 Task: Use GitHub's "Repository Insights" for content sharing.
Action: Mouse moved to (99, 86)
Screenshot: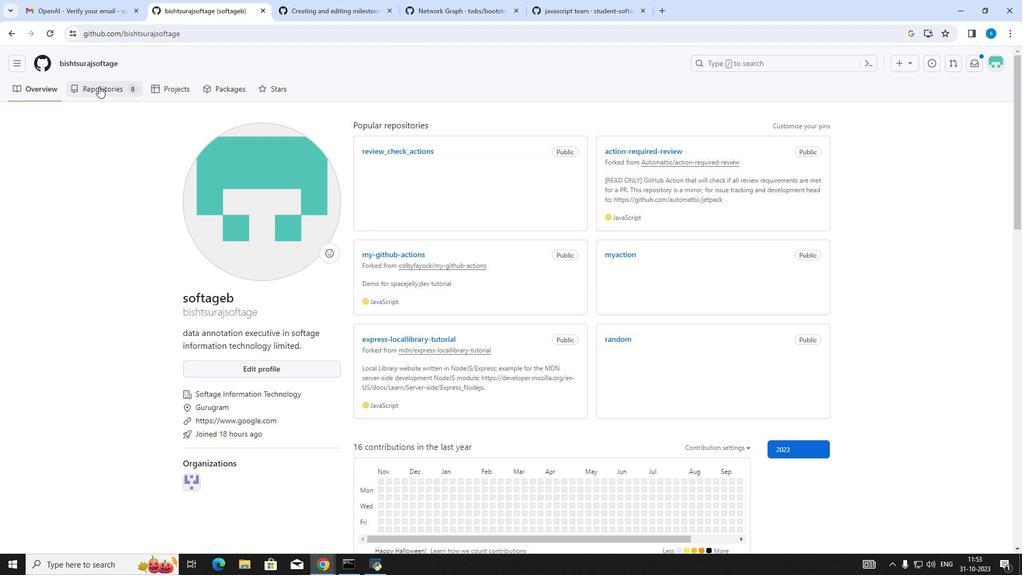 
Action: Mouse pressed left at (99, 86)
Screenshot: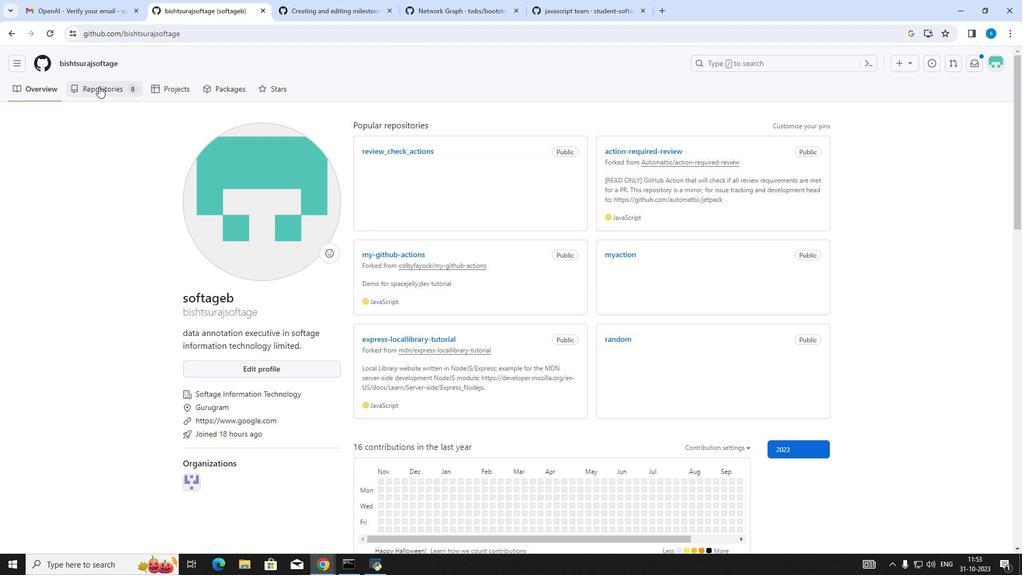 
Action: Mouse moved to (533, 299)
Screenshot: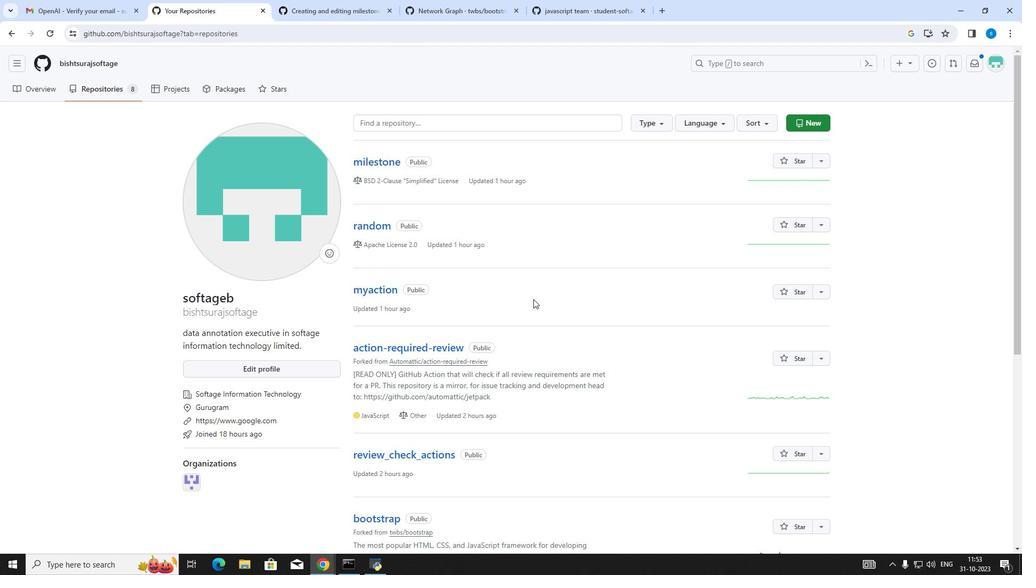 
Action: Mouse scrolled (533, 298) with delta (0, 0)
Screenshot: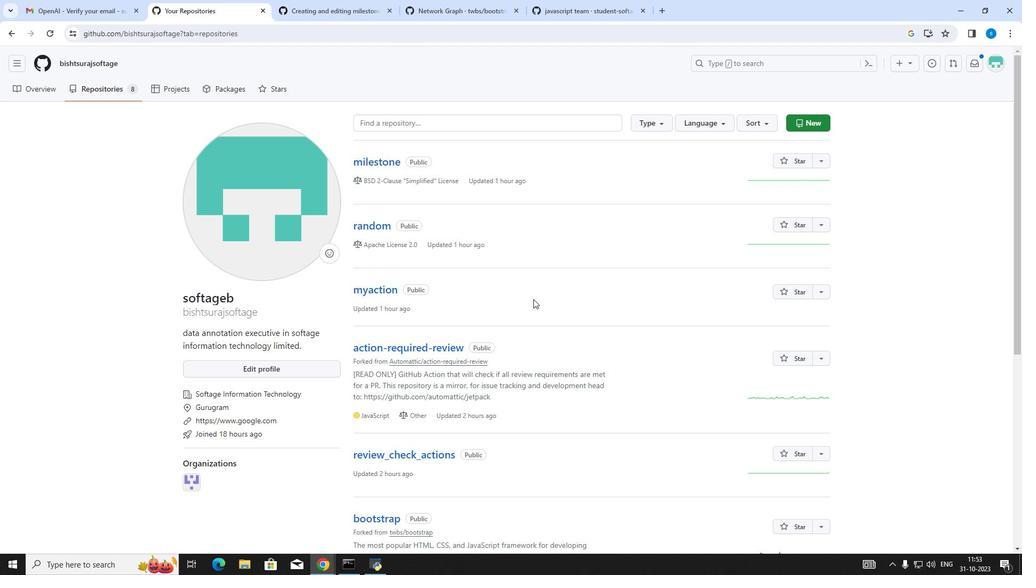 
Action: Mouse scrolled (533, 298) with delta (0, 0)
Screenshot: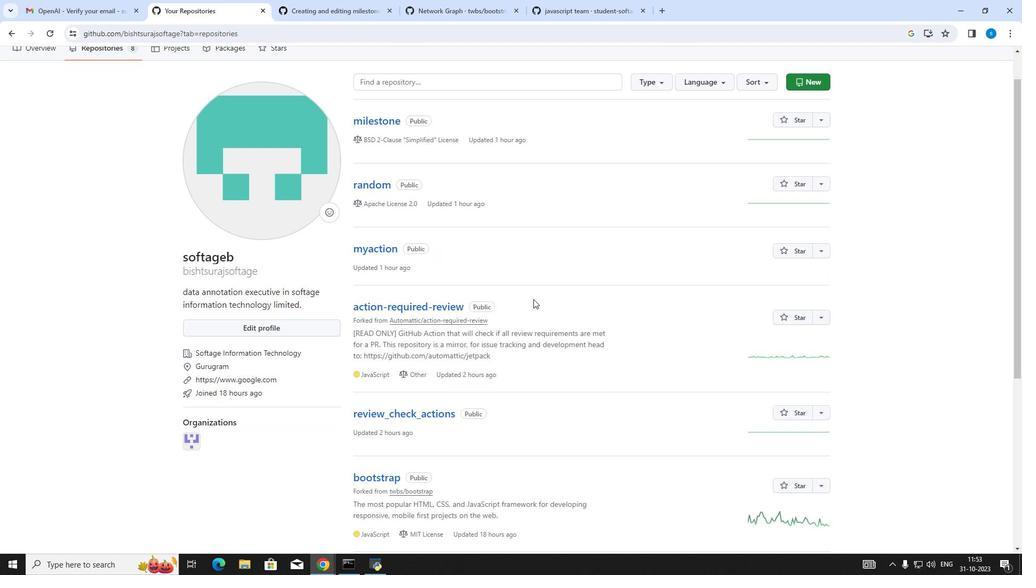 
Action: Mouse moved to (488, 338)
Screenshot: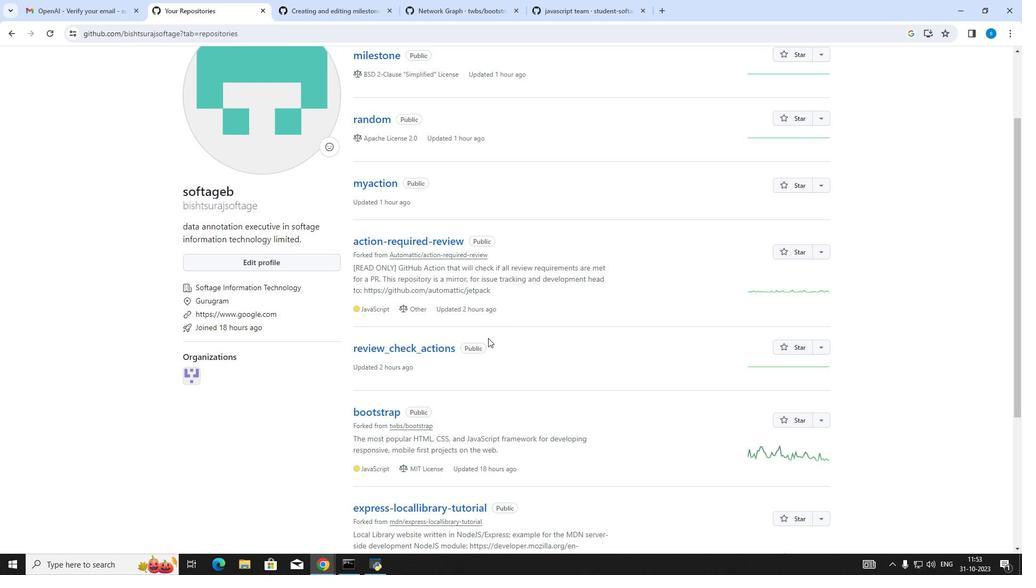 
Action: Mouse scrolled (488, 337) with delta (0, 0)
Screenshot: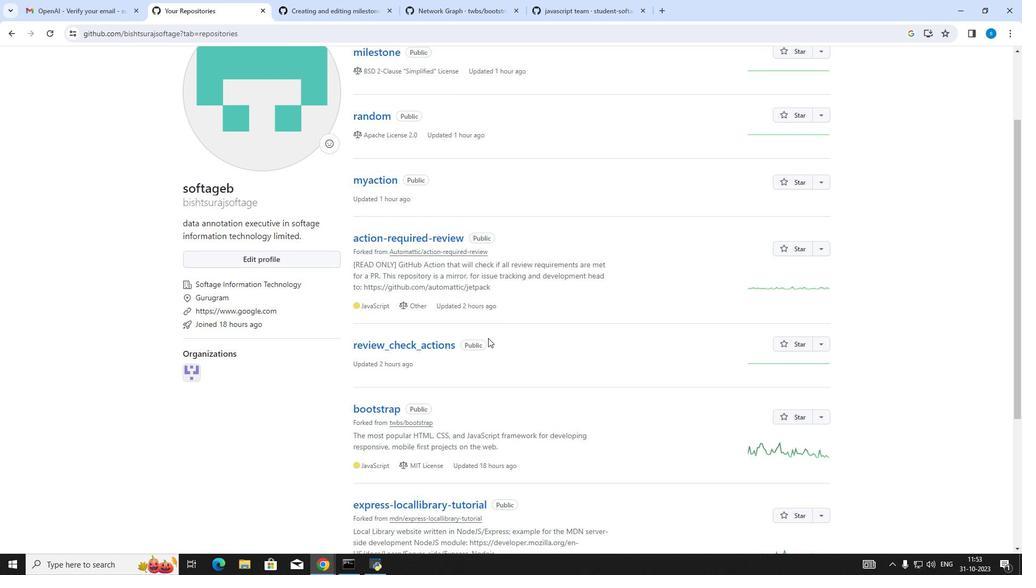 
Action: Mouse moved to (427, 453)
Screenshot: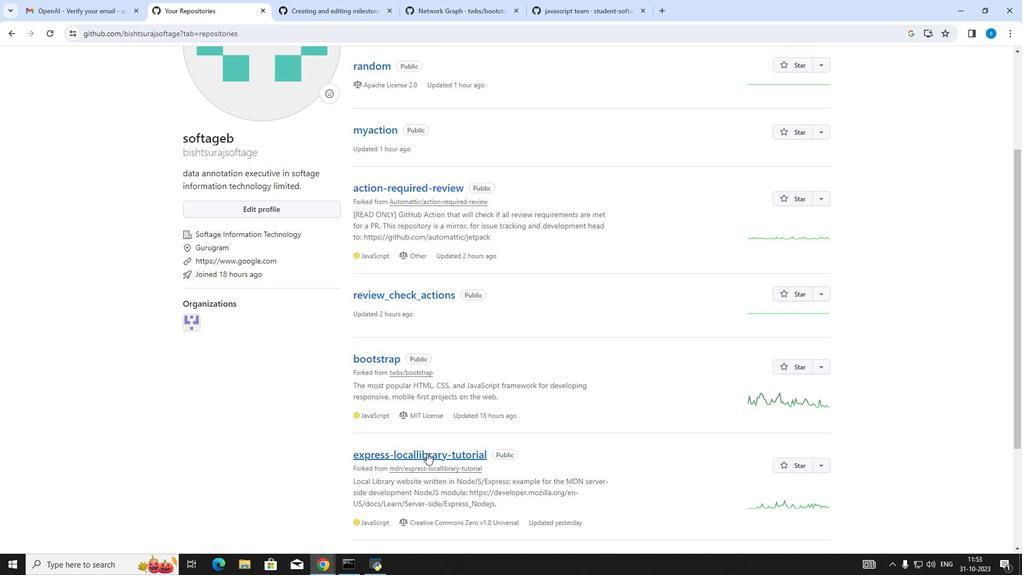 
Action: Mouse pressed left at (427, 453)
Screenshot: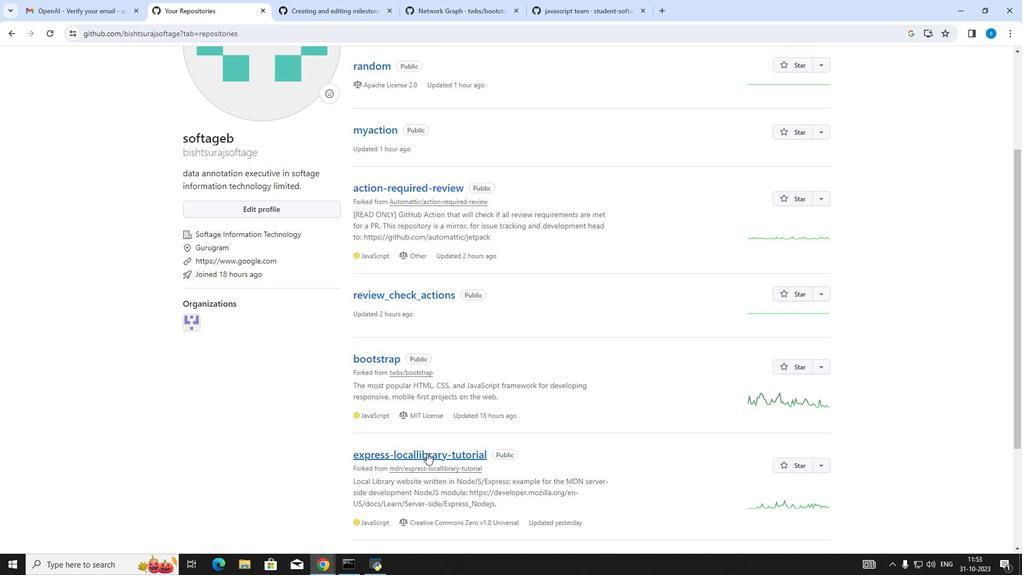 
Action: Mouse moved to (313, 92)
Screenshot: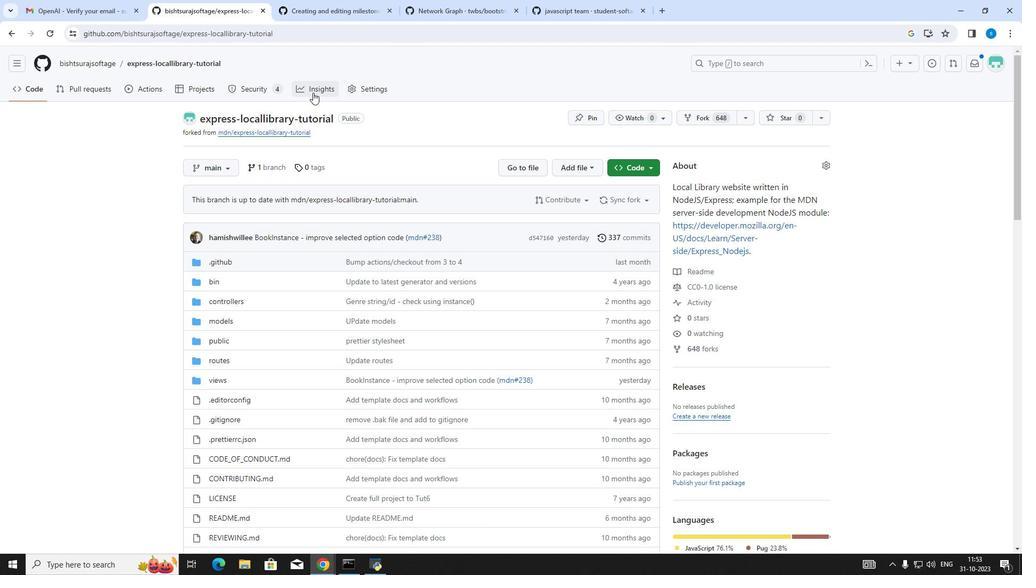 
Action: Mouse pressed left at (313, 92)
Screenshot: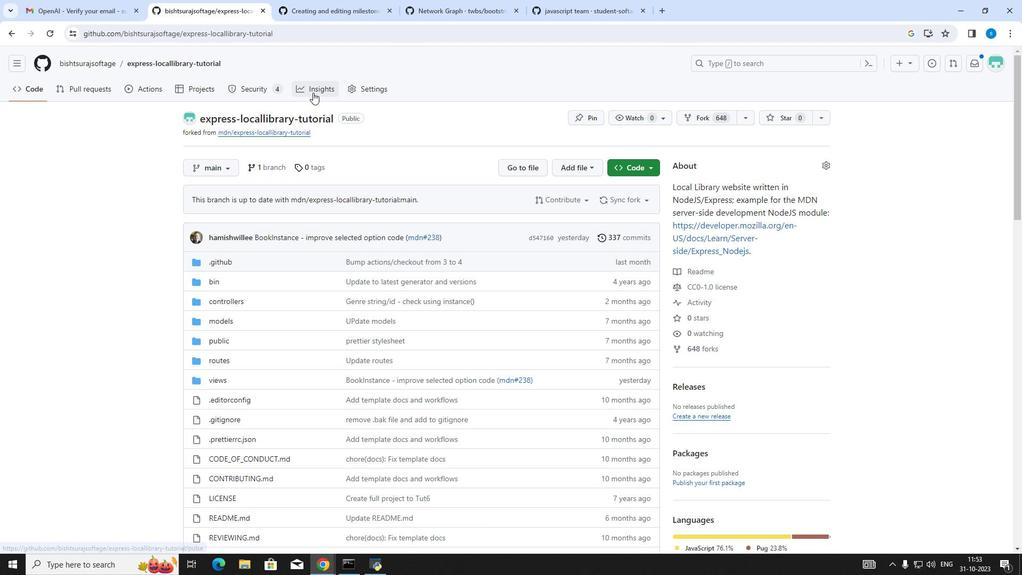 
Action: Mouse moved to (258, 186)
Screenshot: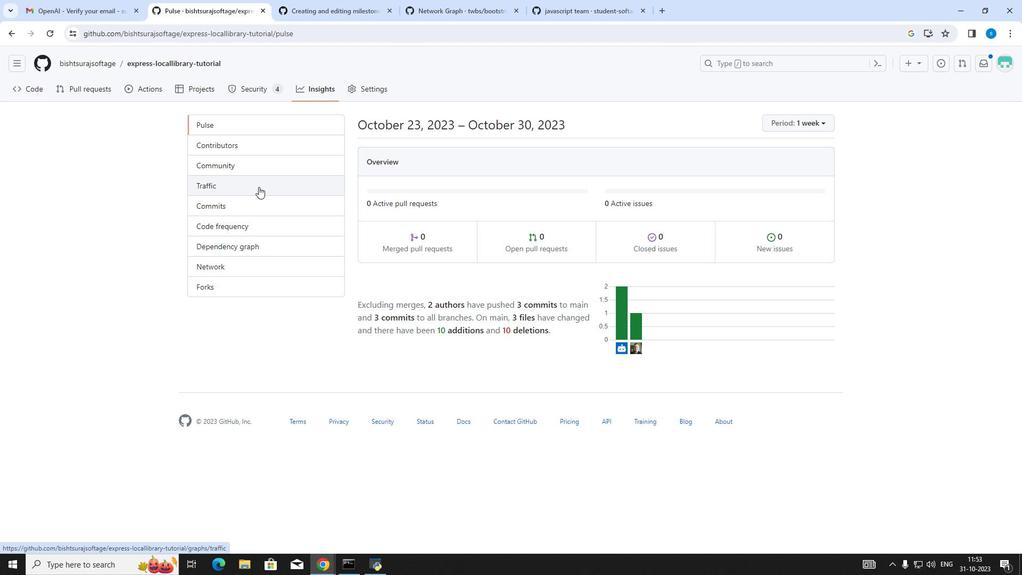 
Action: Mouse pressed left at (258, 186)
Screenshot: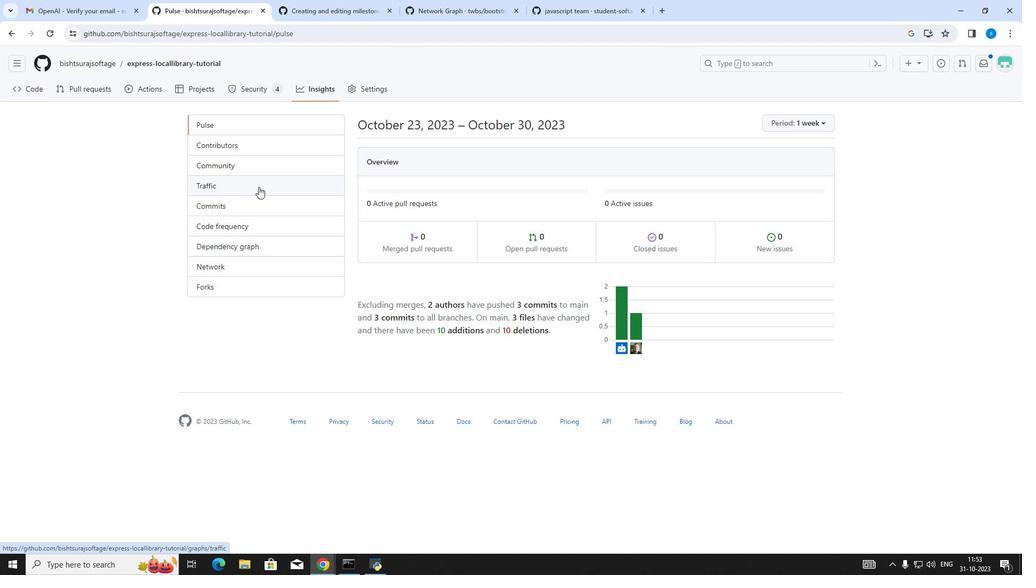 
Action: Mouse moved to (496, 392)
Screenshot: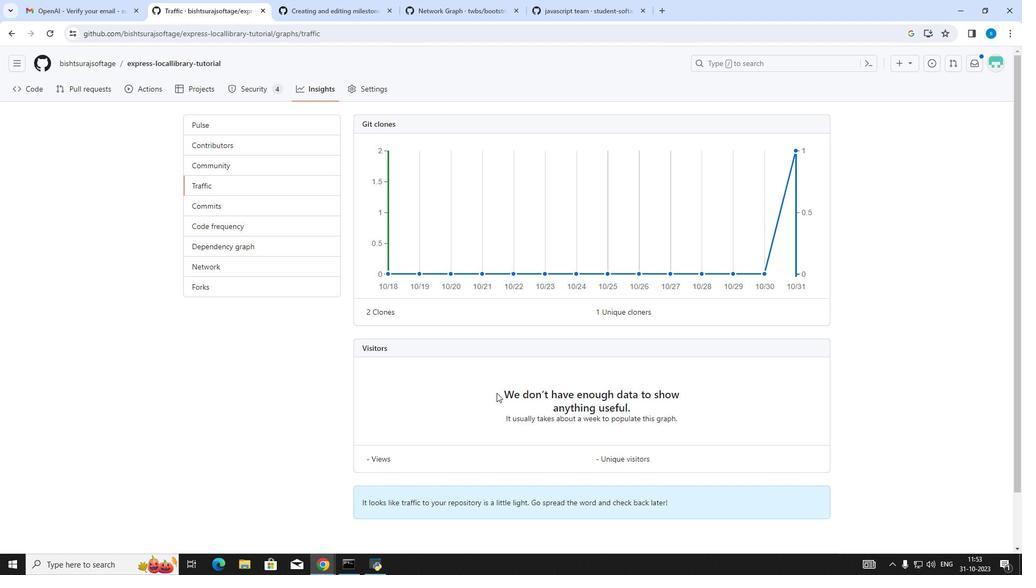 
Action: Mouse scrolled (496, 392) with delta (0, 0)
Screenshot: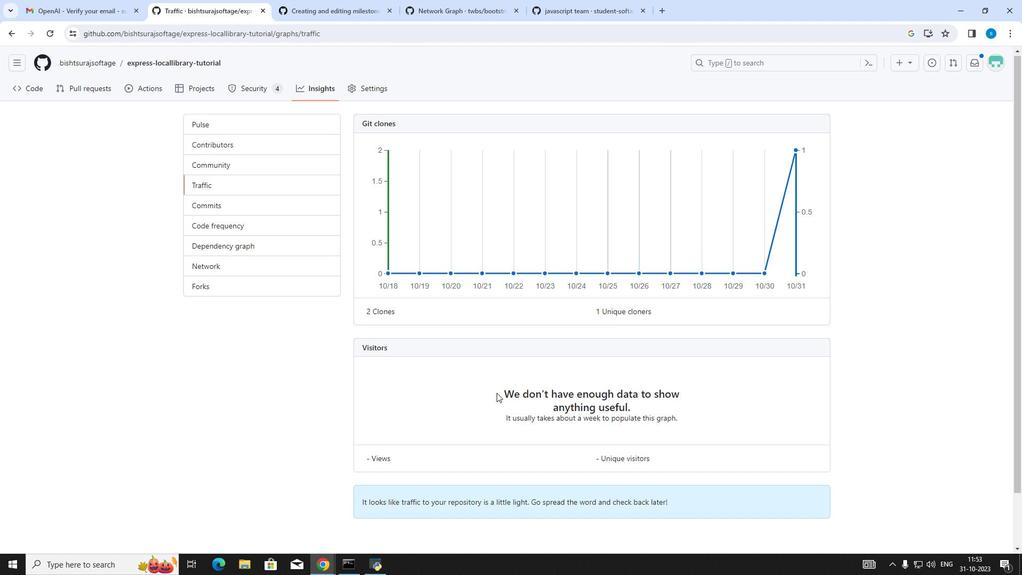 
Action: Mouse scrolled (496, 393) with delta (0, 0)
Screenshot: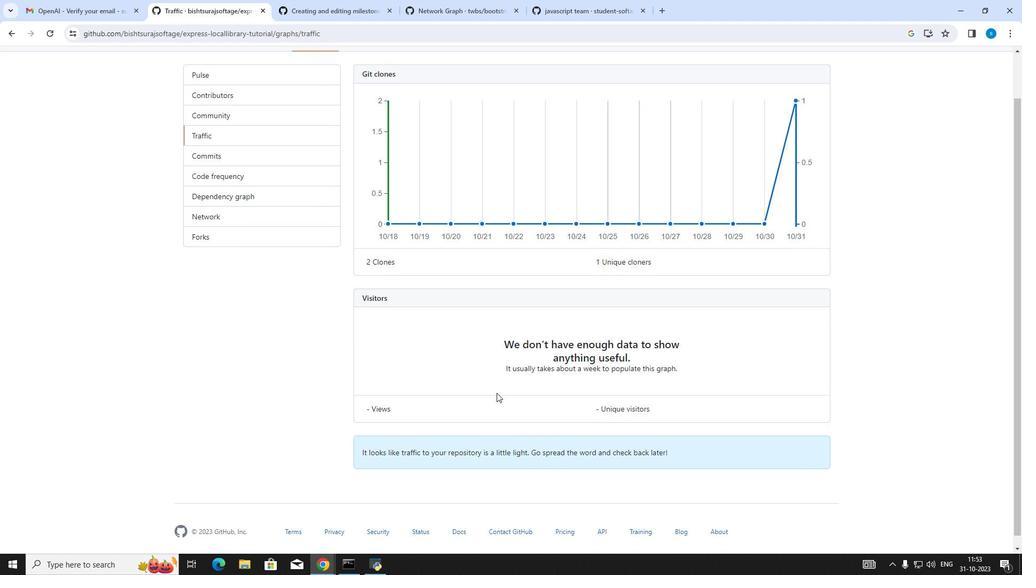 
Action: Mouse scrolled (496, 393) with delta (0, 0)
Screenshot: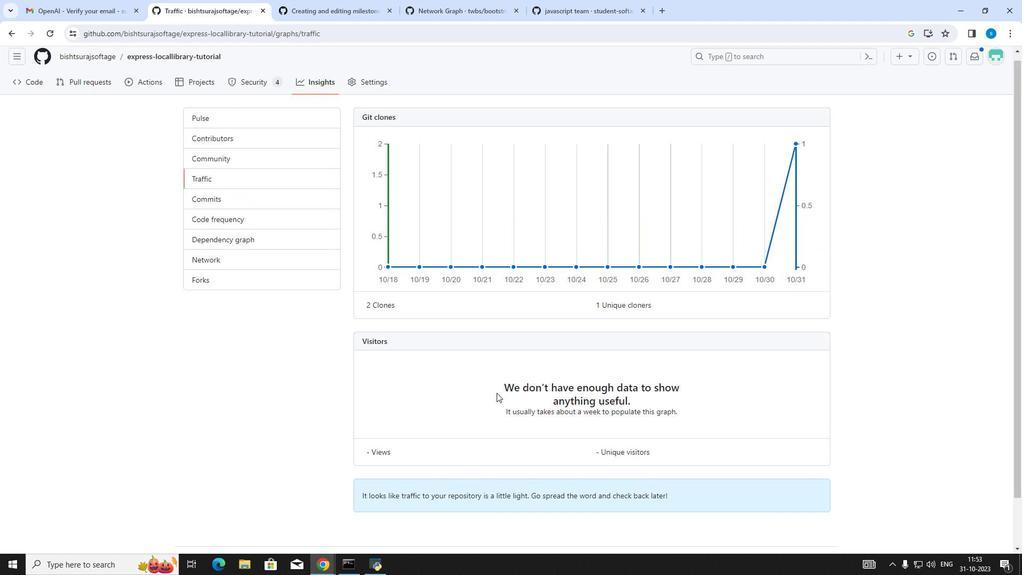 
Action: Mouse scrolled (496, 392) with delta (0, 0)
Screenshot: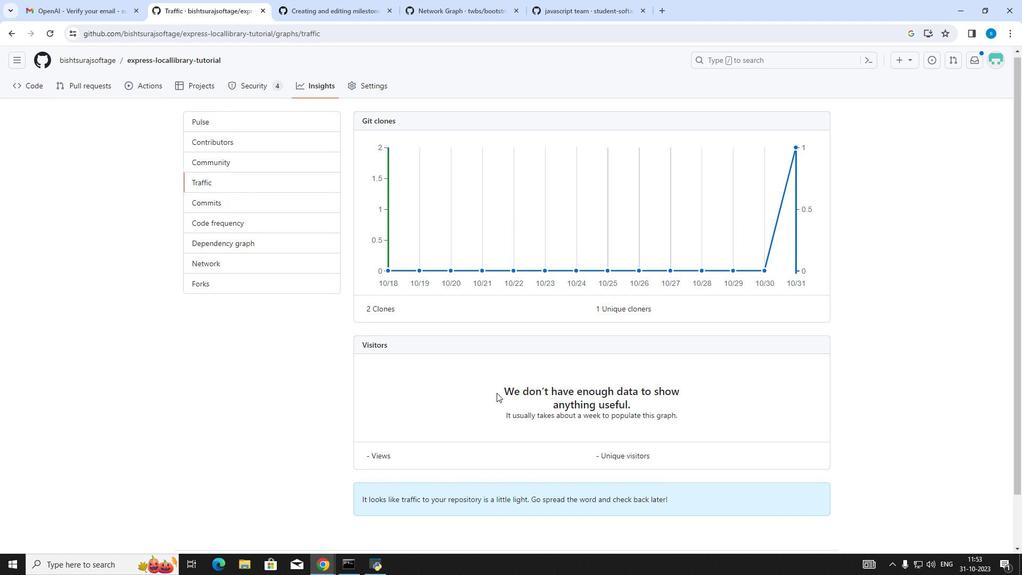 
Action: Mouse scrolled (496, 392) with delta (0, 0)
Screenshot: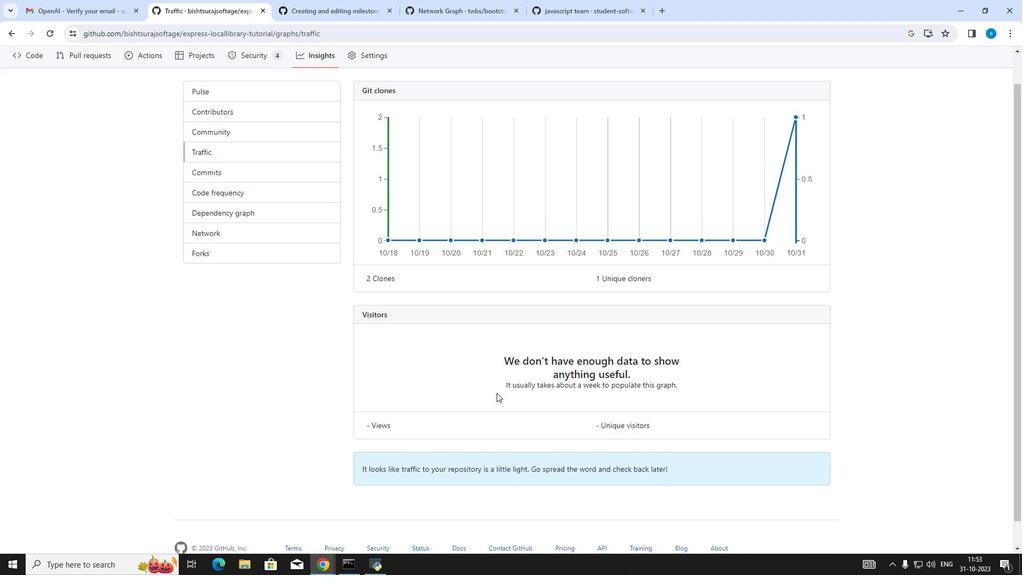 
Action: Mouse scrolled (496, 392) with delta (0, 0)
Screenshot: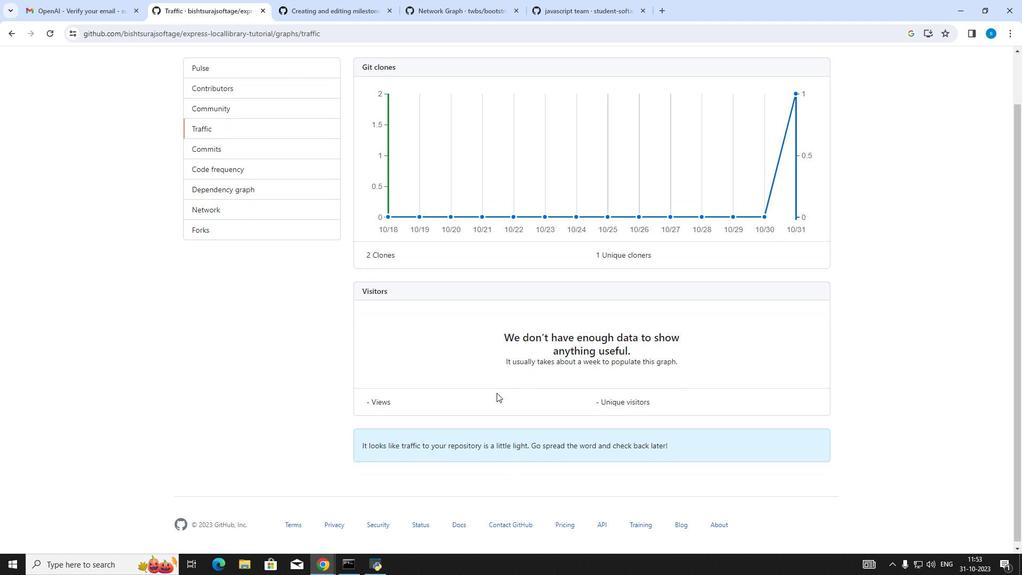 
Action: Mouse scrolled (496, 393) with delta (0, 0)
Screenshot: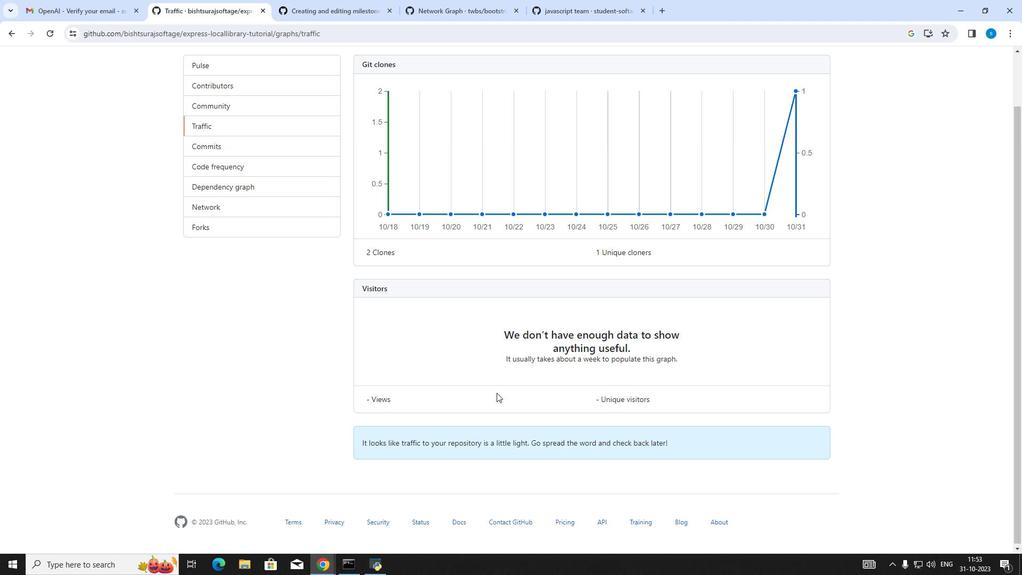 
Action: Mouse scrolled (496, 393) with delta (0, 0)
Screenshot: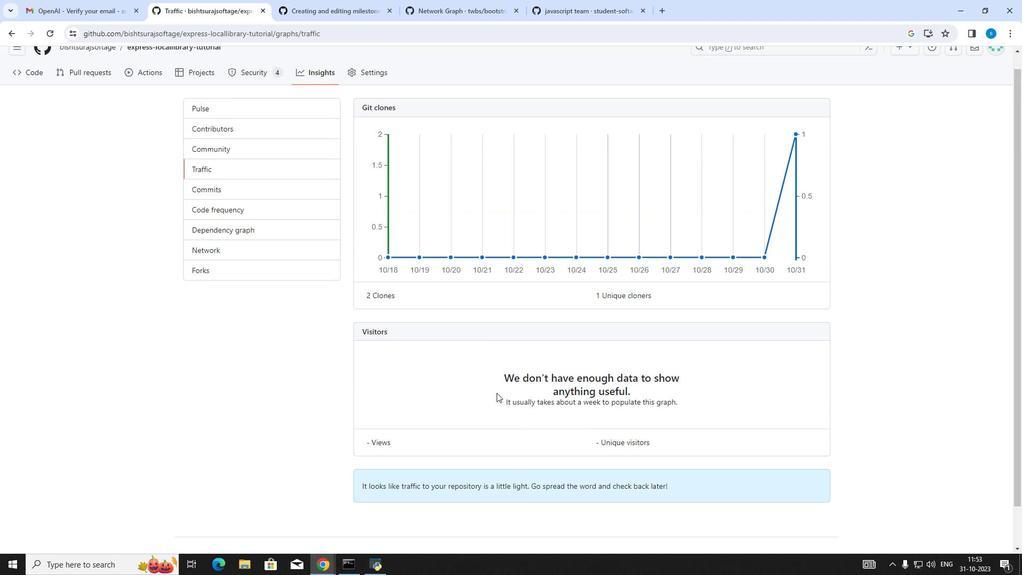 
